 Task: Add Softage Information Technology Limited.
Action: Mouse moved to (332, 62)
Screenshot: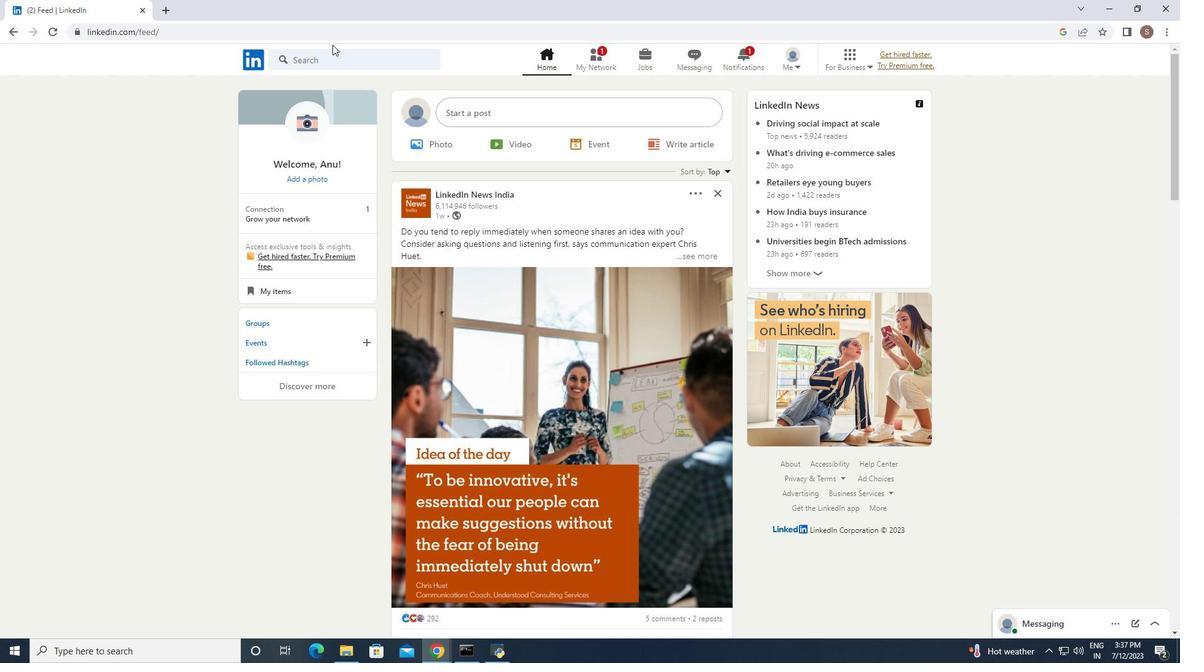 
Action: Mouse pressed left at (332, 62)
Screenshot: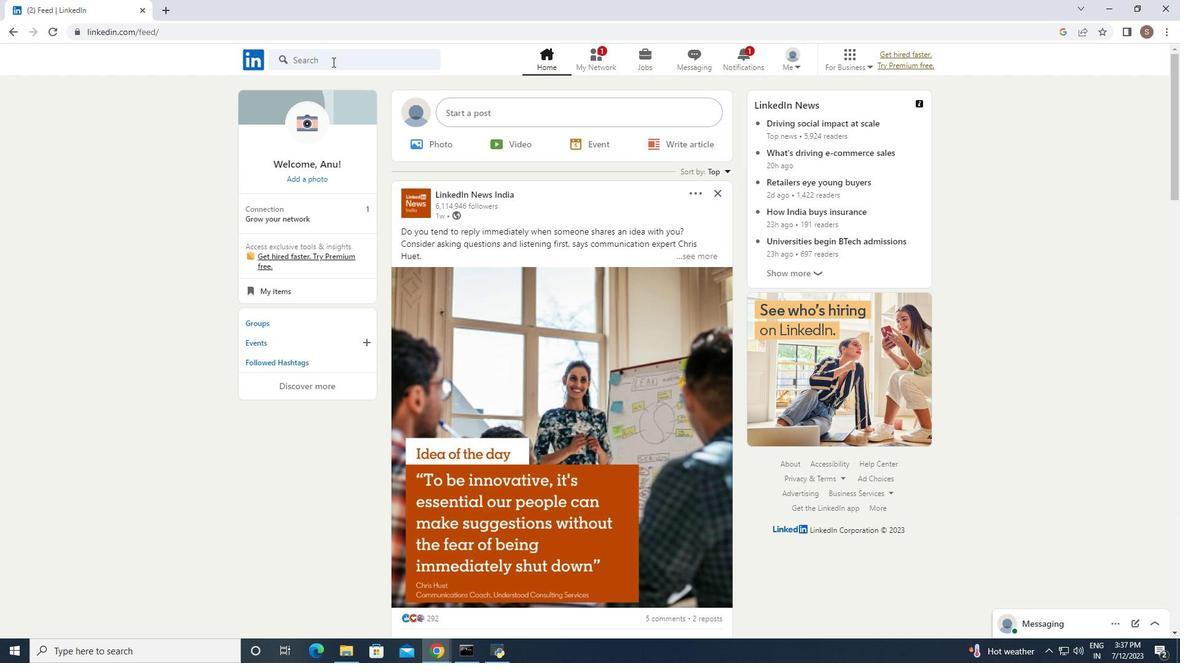 
Action: Mouse moved to (318, 170)
Screenshot: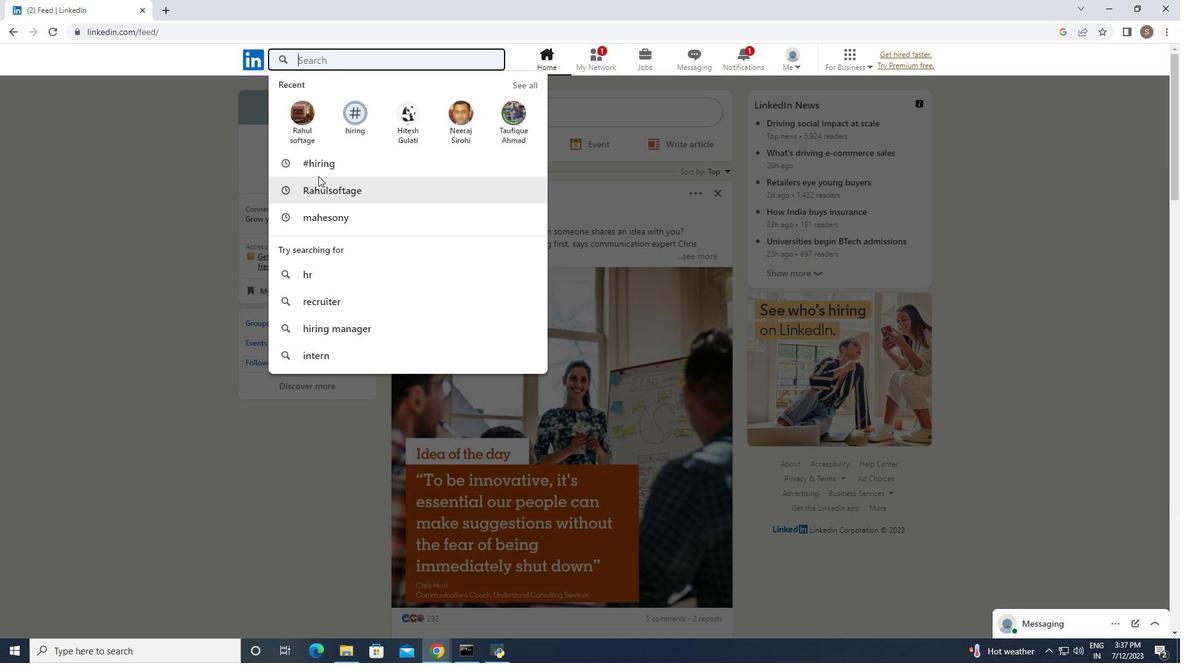 
Action: Mouse pressed left at (318, 170)
Screenshot: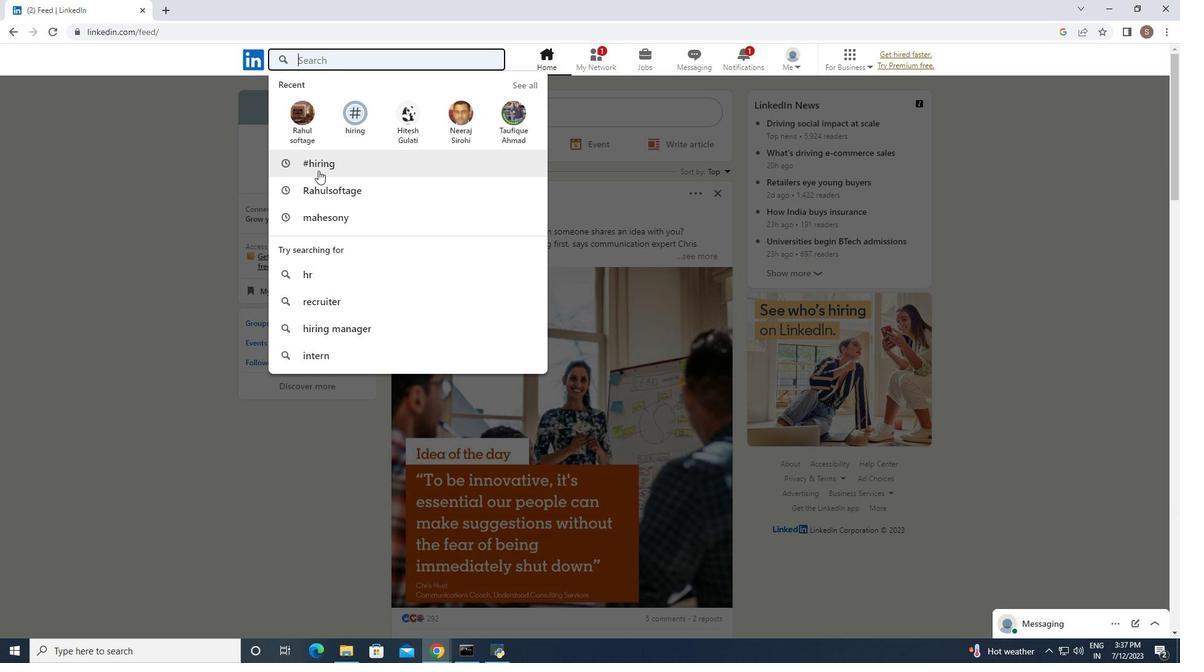 
Action: Mouse moved to (341, 91)
Screenshot: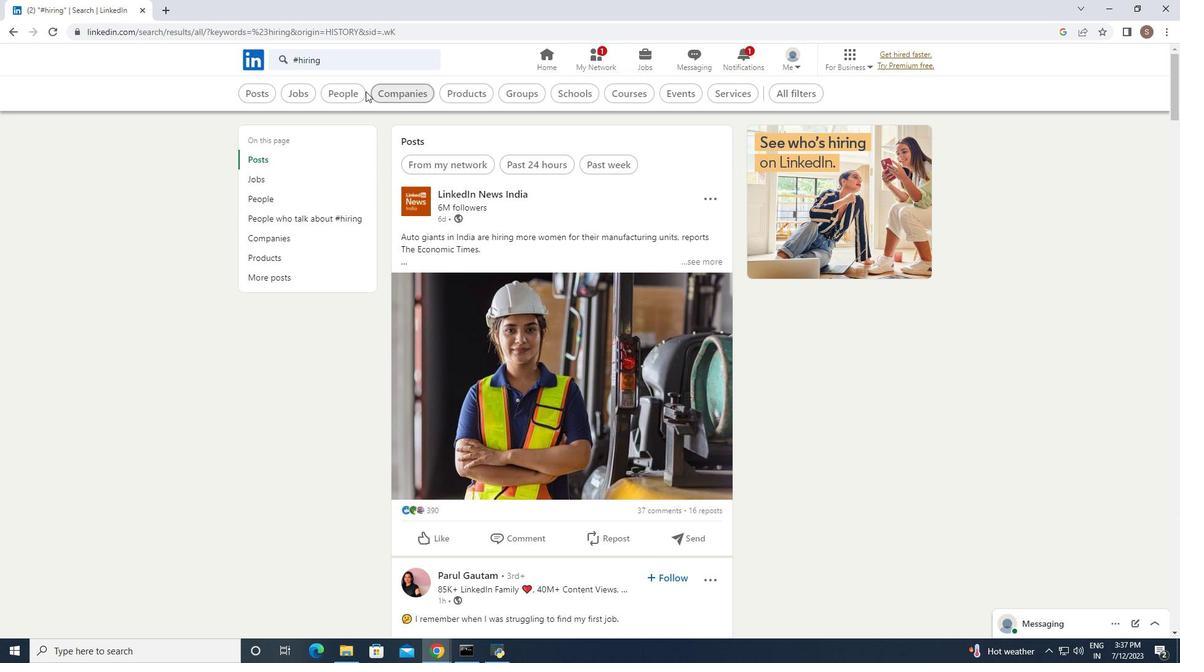 
Action: Mouse pressed left at (341, 91)
Screenshot: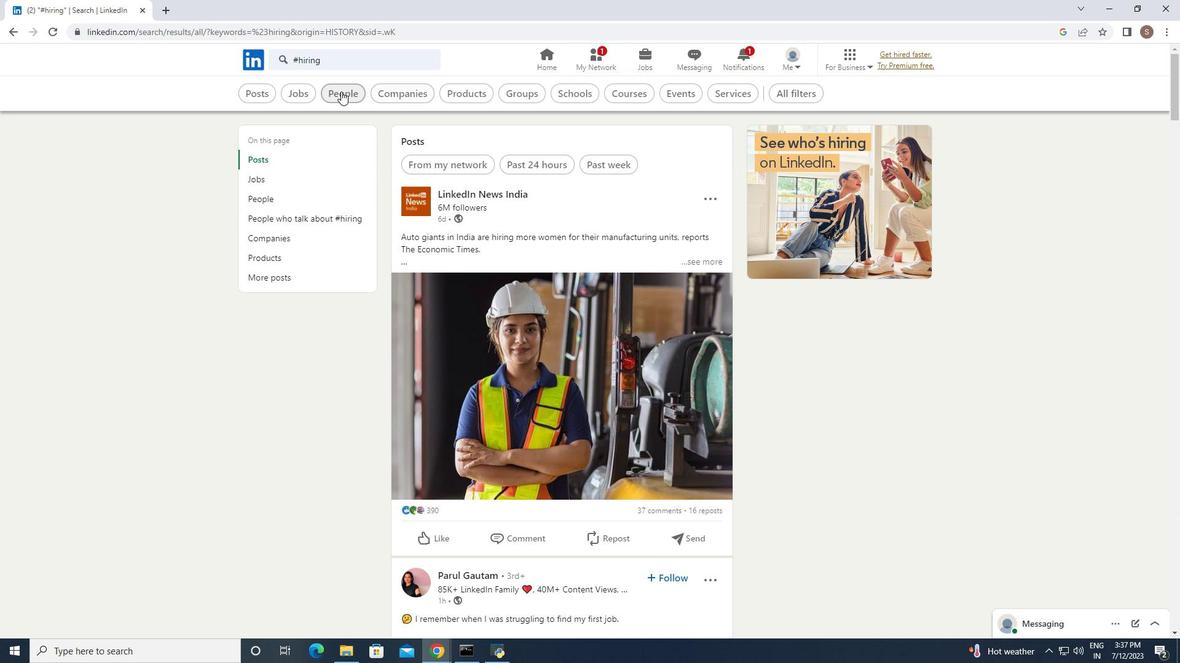 
Action: Mouse moved to (510, 95)
Screenshot: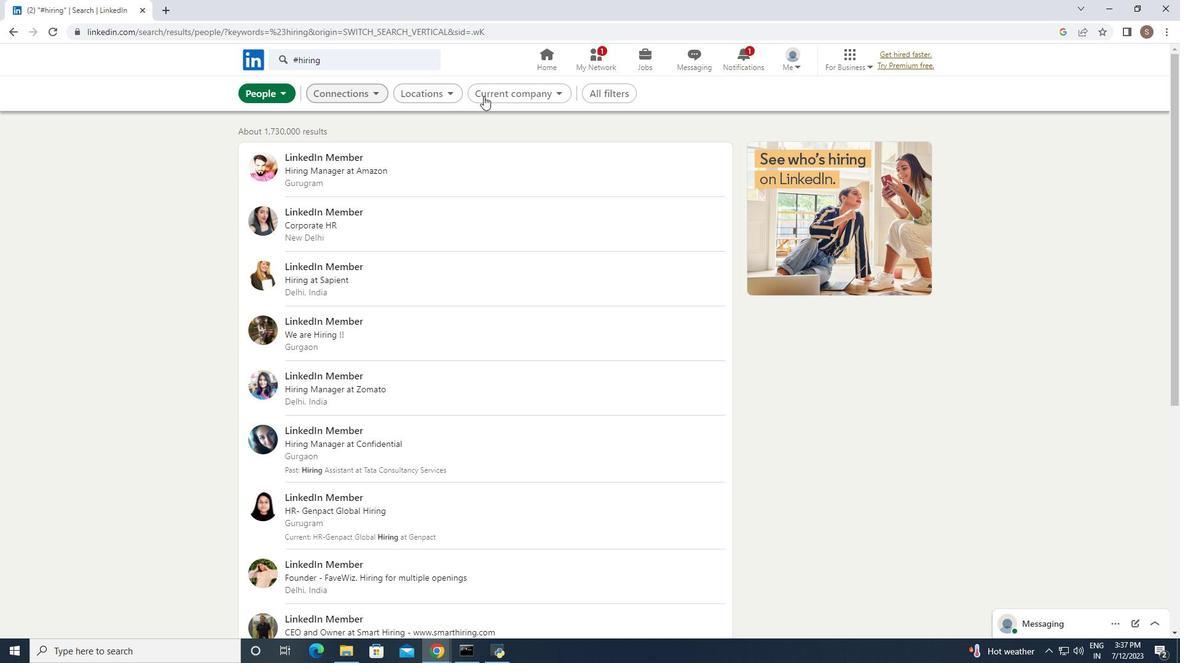 
Action: Mouse pressed left at (510, 95)
Screenshot: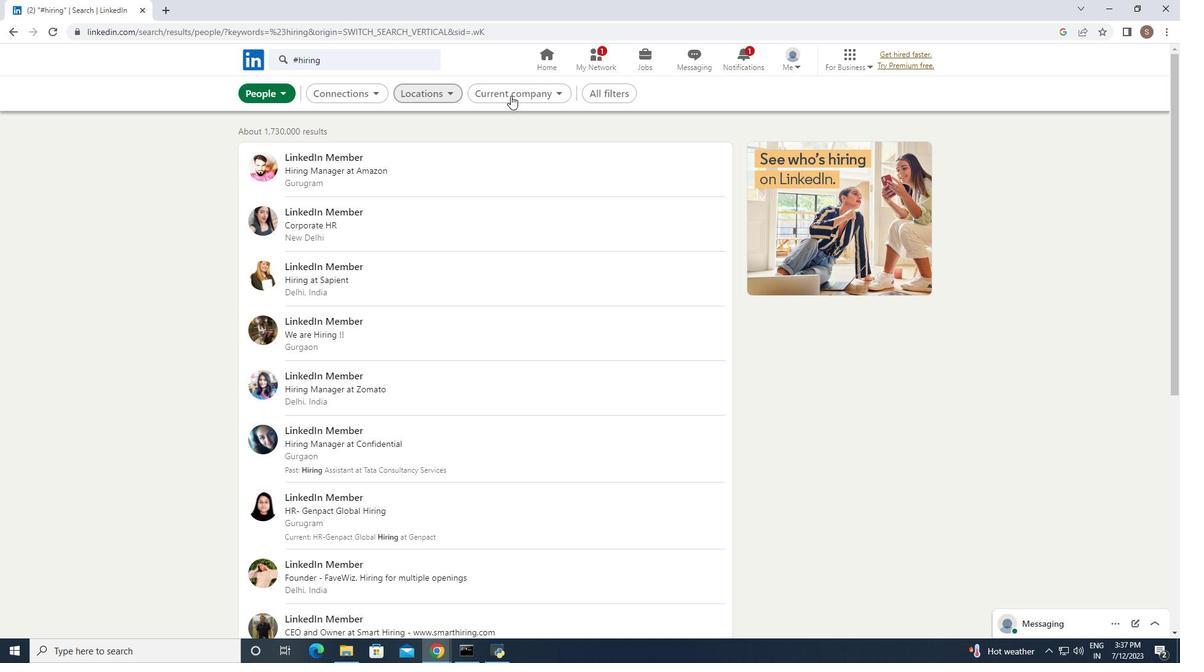 
Action: Mouse moved to (469, 129)
Screenshot: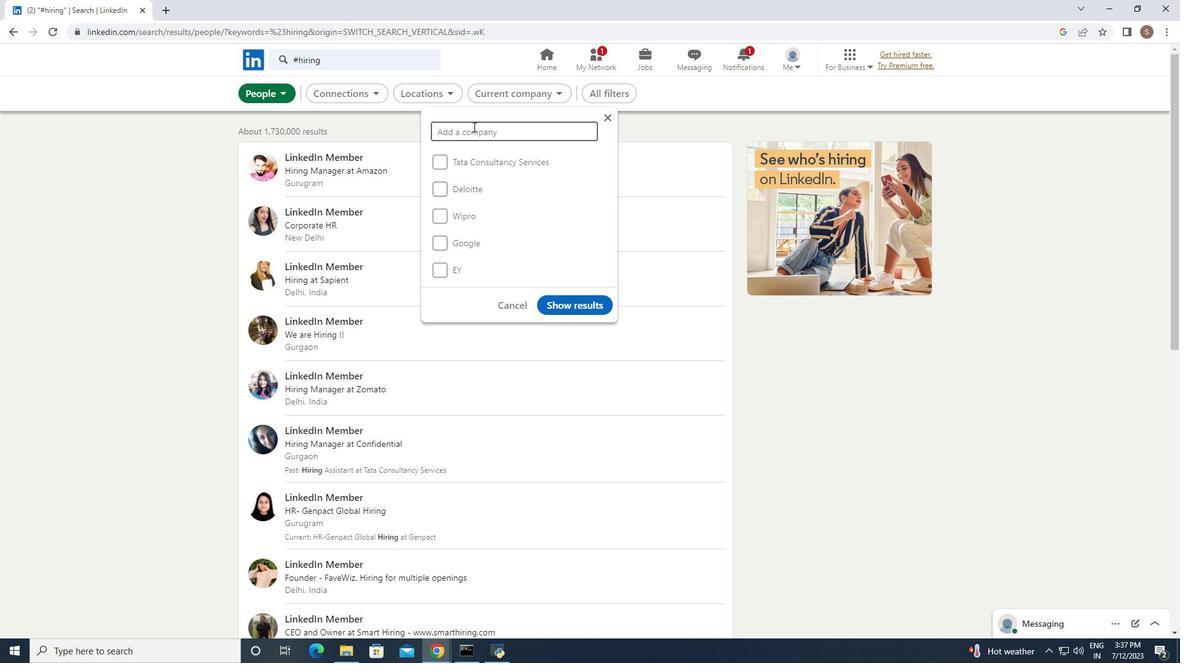 
Action: Mouse pressed left at (469, 129)
Screenshot: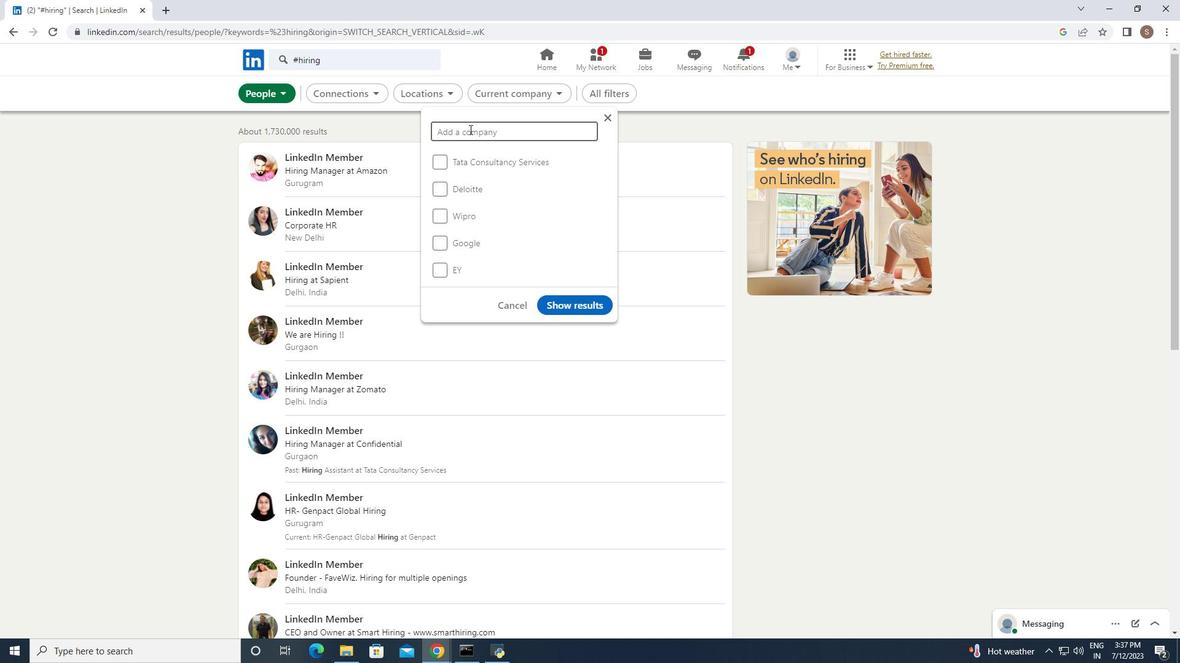 
Action: Key pressed <Key.shift>Softage<Key.space>
Screenshot: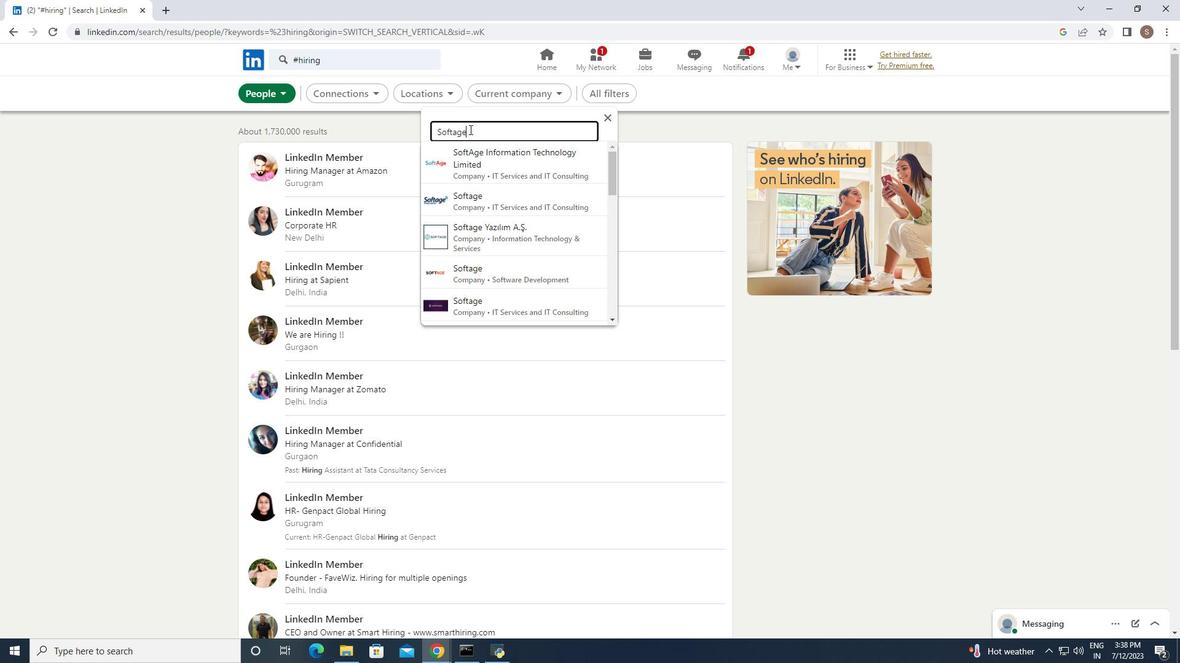 
Action: Mouse moved to (472, 156)
Screenshot: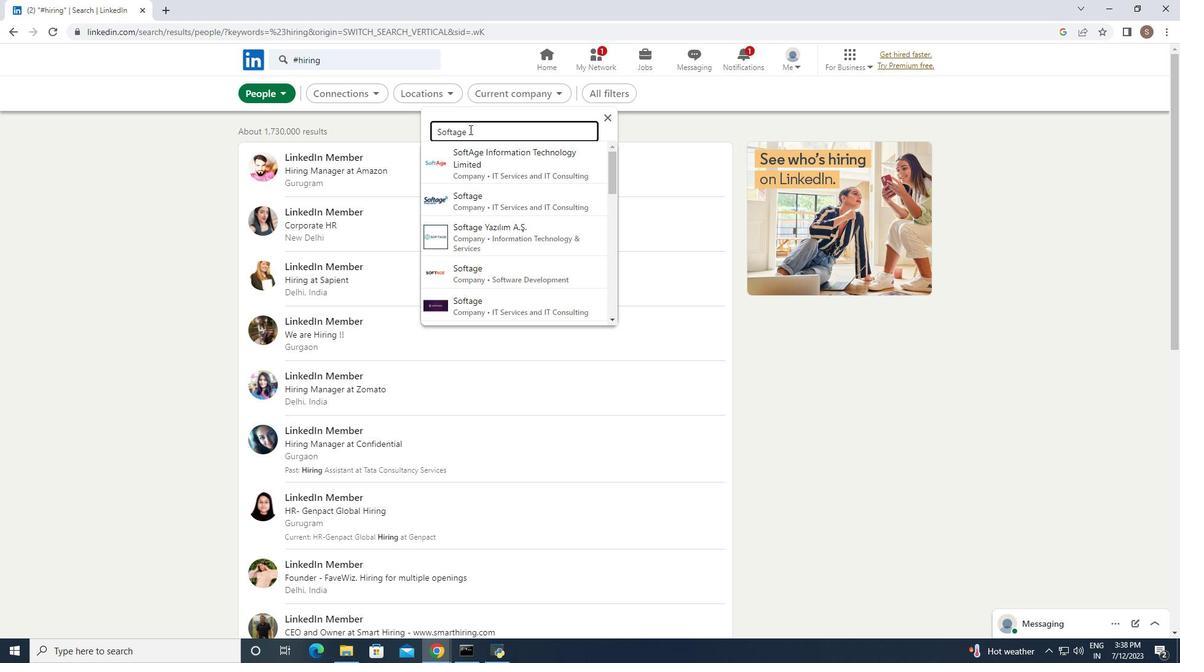 
Action: Mouse pressed left at (472, 156)
Screenshot: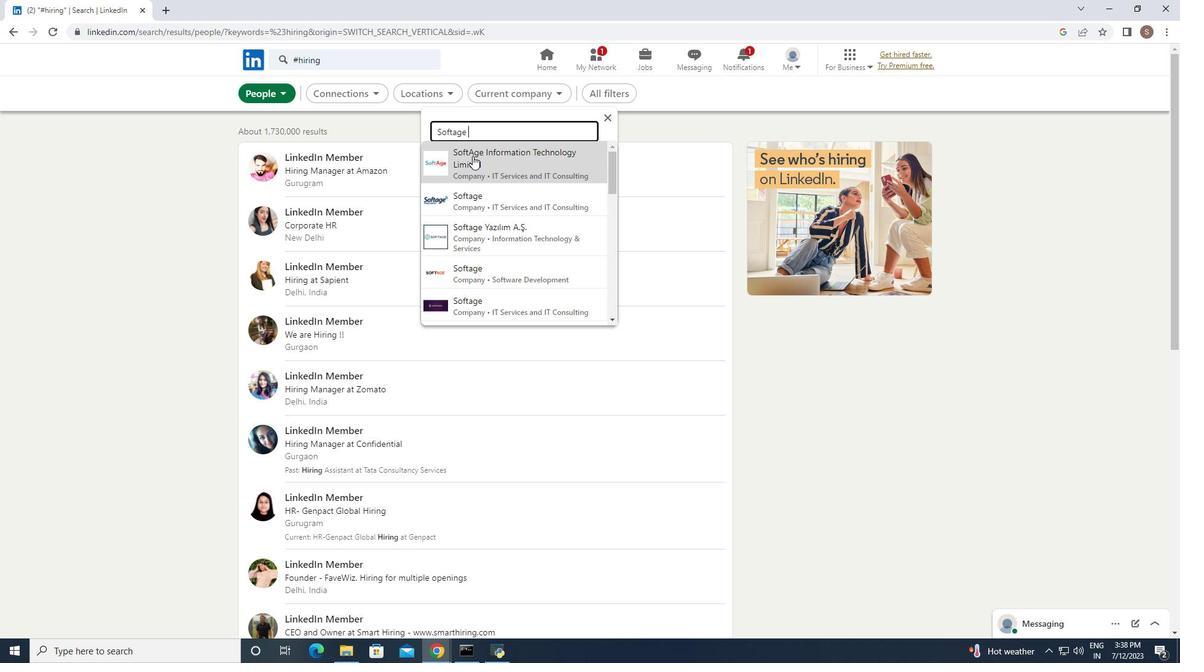
